 Task: Go to next used editior in group.
Action: Mouse moved to (154, 25)
Screenshot: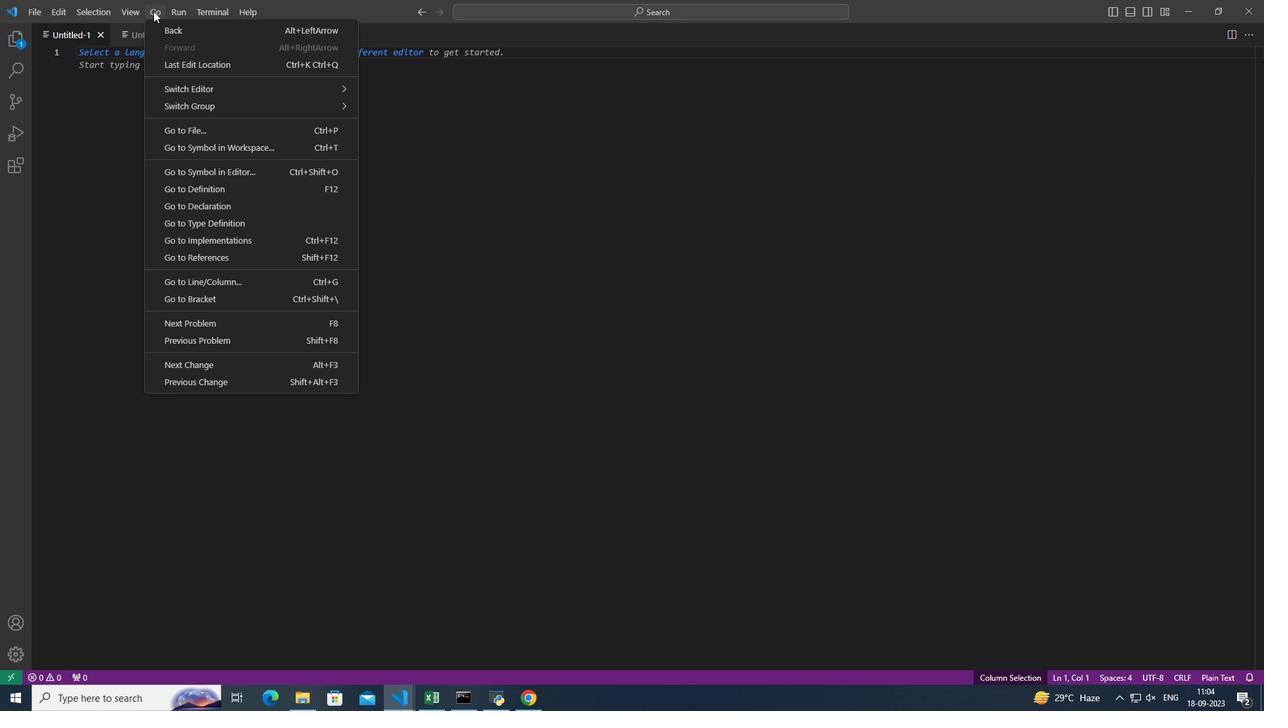 
Action: Mouse pressed left at (154, 25)
Screenshot: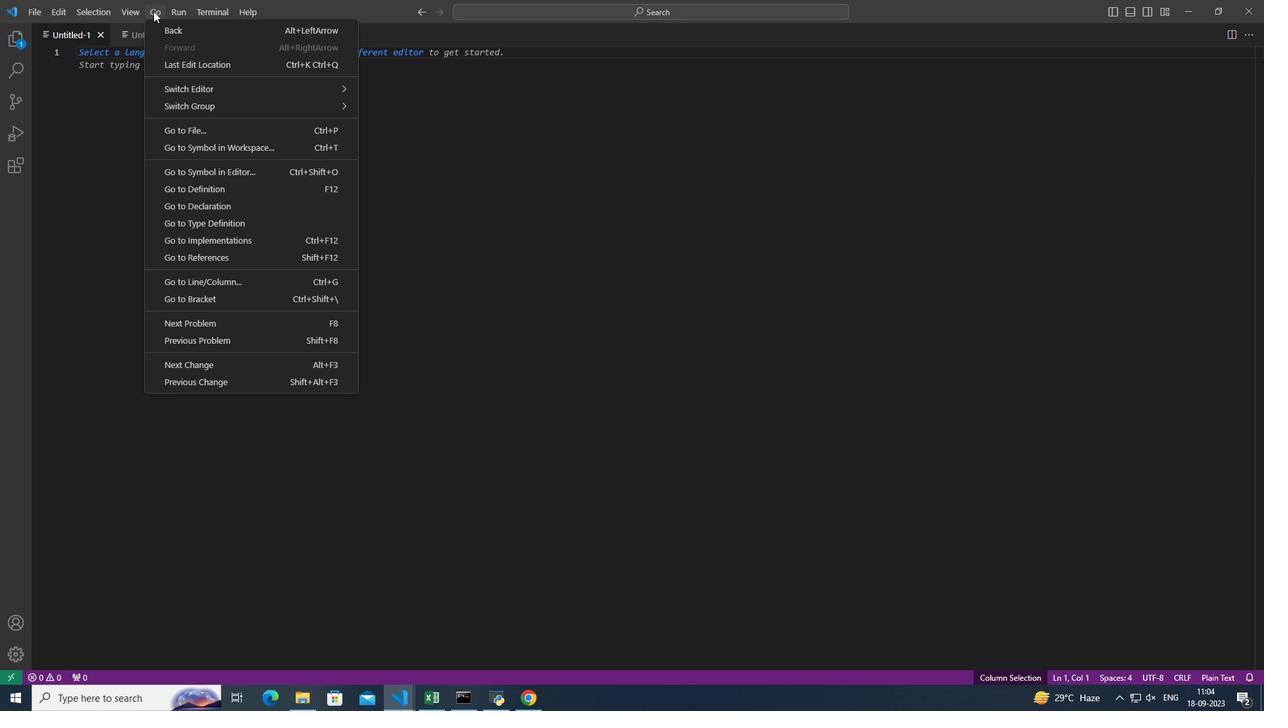 
Action: Mouse moved to (495, 218)
Screenshot: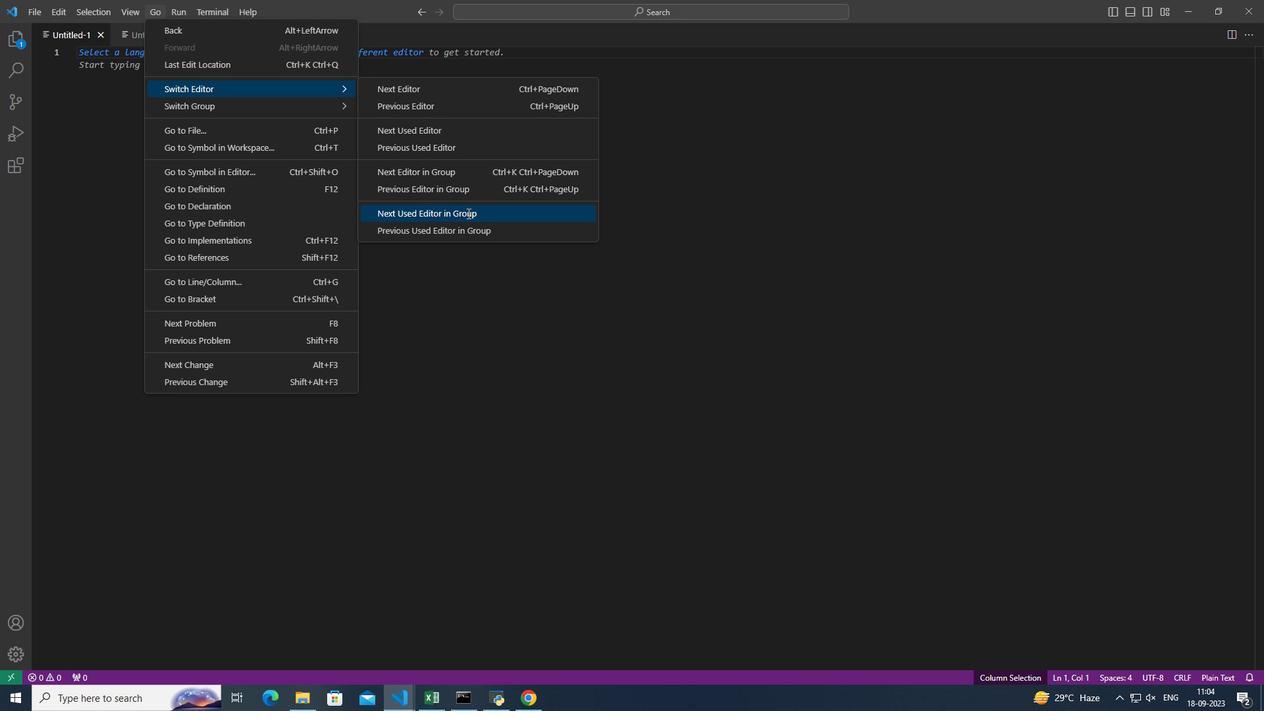 
Action: Mouse pressed left at (495, 218)
Screenshot: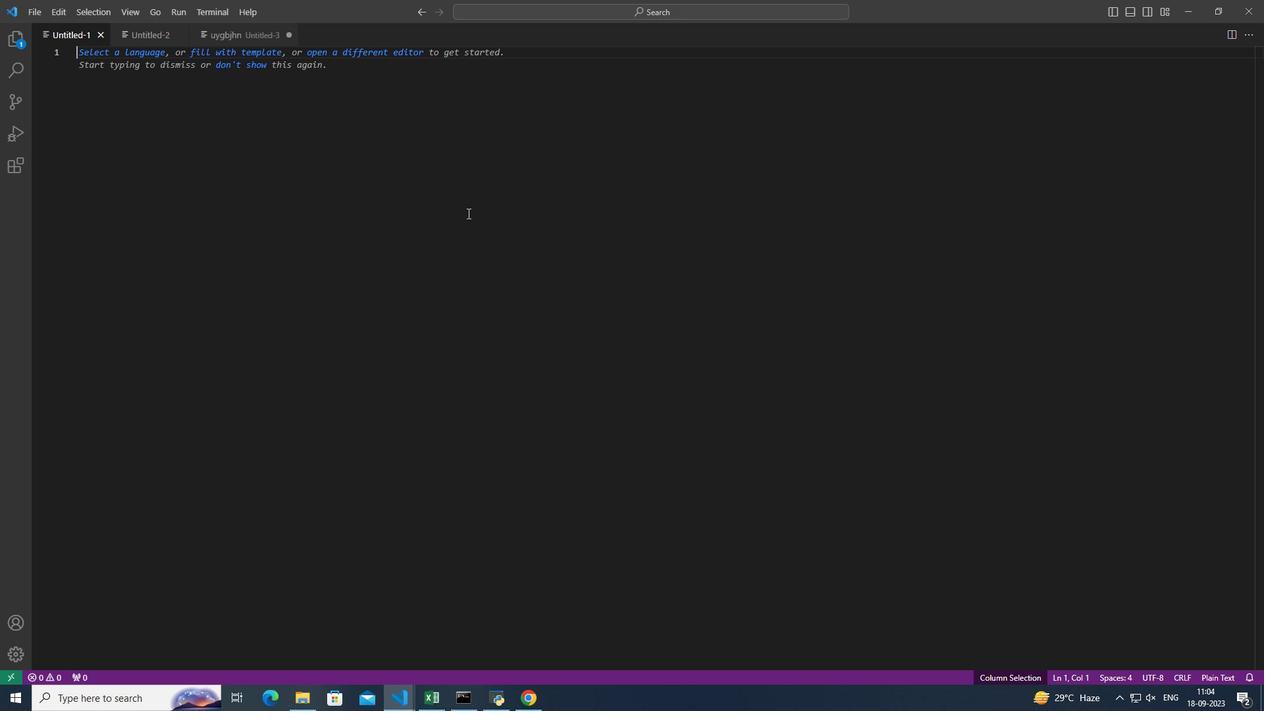 
Action: Mouse moved to (637, 254)
Screenshot: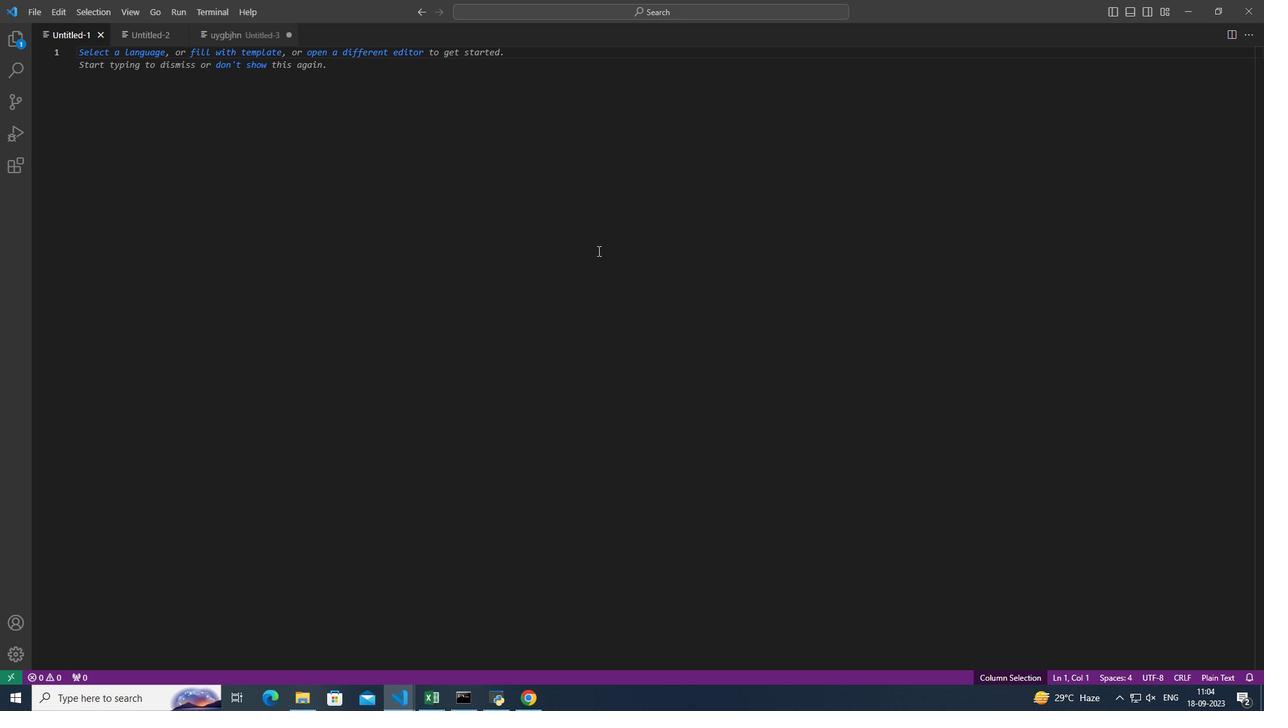
